 Task: Create a due date automation trigger when advanced on, on the tuesday after a card is due add content with a name or a description starting with resume at 11:00 AM.
Action: Mouse moved to (935, 77)
Screenshot: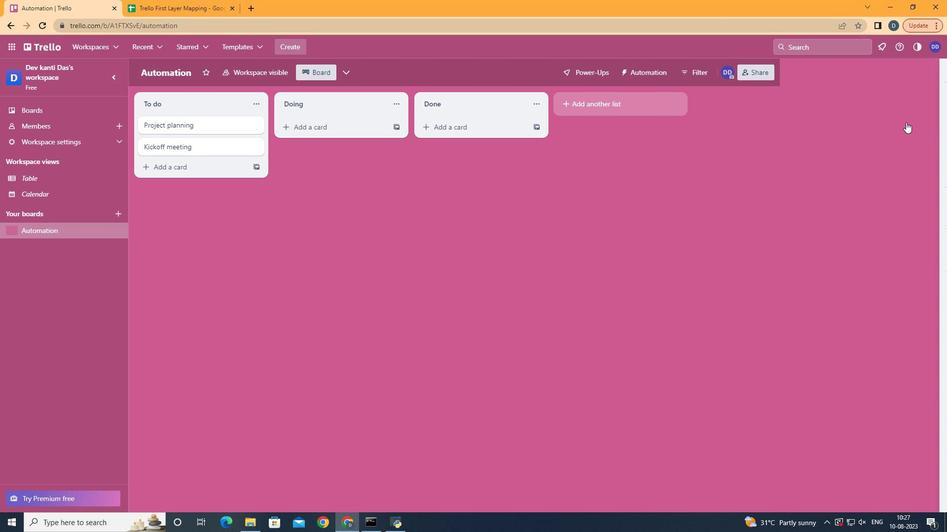
Action: Mouse pressed left at (935, 77)
Screenshot: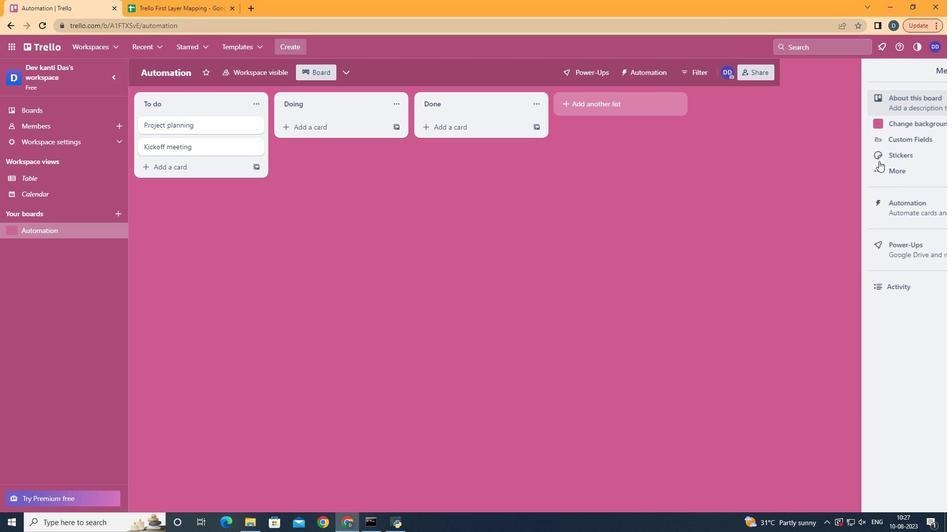 
Action: Mouse moved to (857, 219)
Screenshot: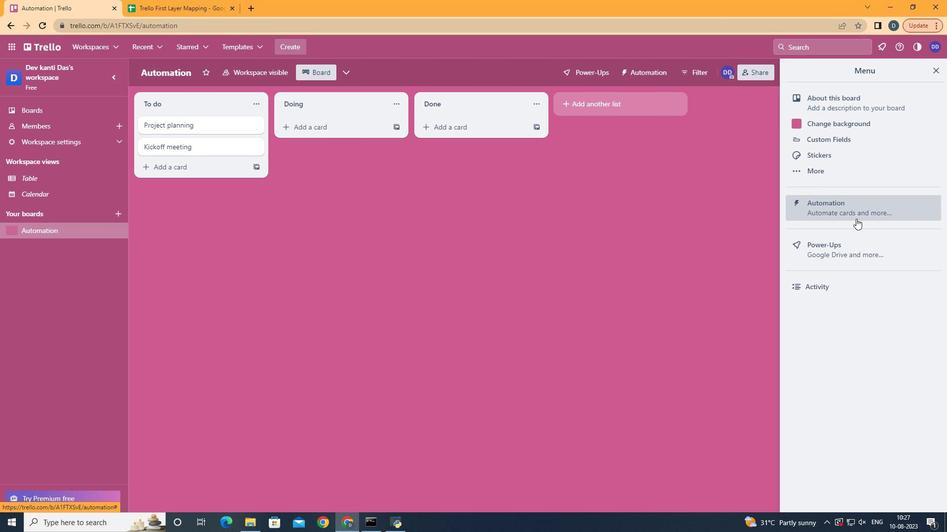 
Action: Mouse pressed left at (857, 219)
Screenshot: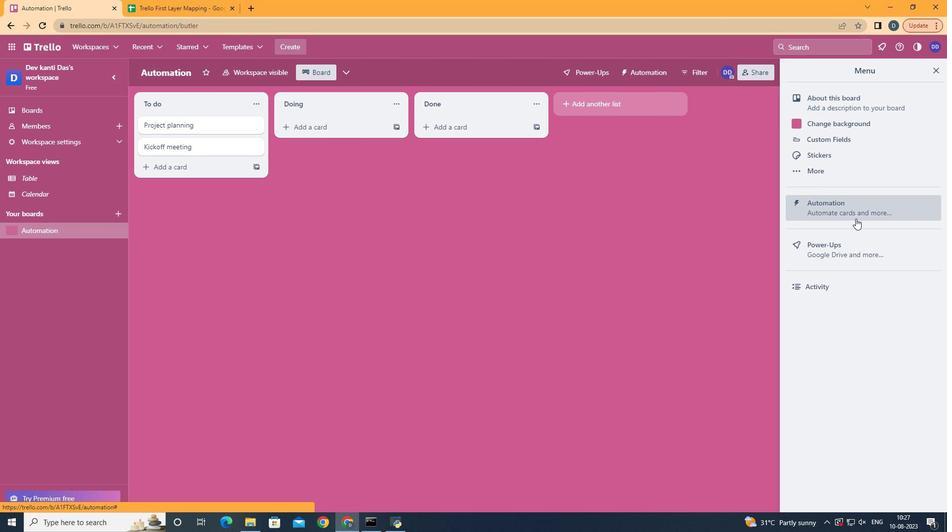 
Action: Mouse moved to (164, 200)
Screenshot: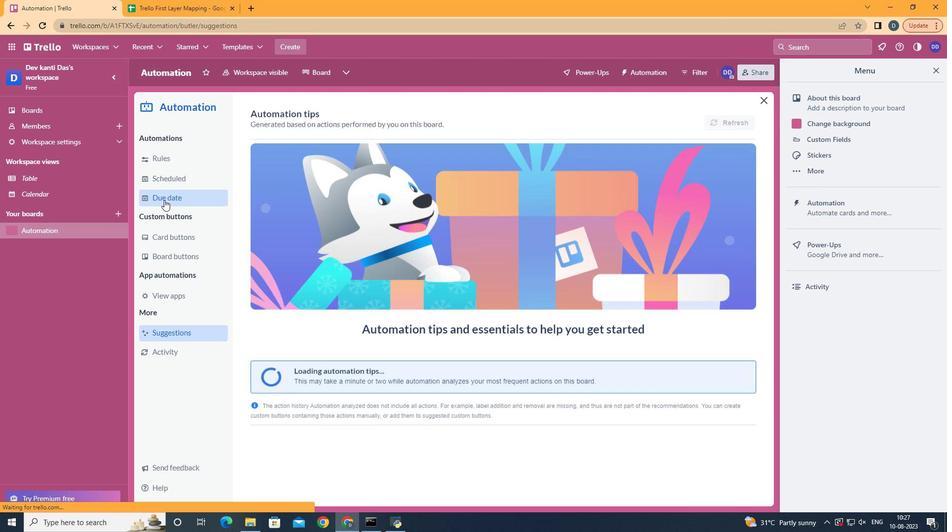 
Action: Mouse pressed left at (164, 200)
Screenshot: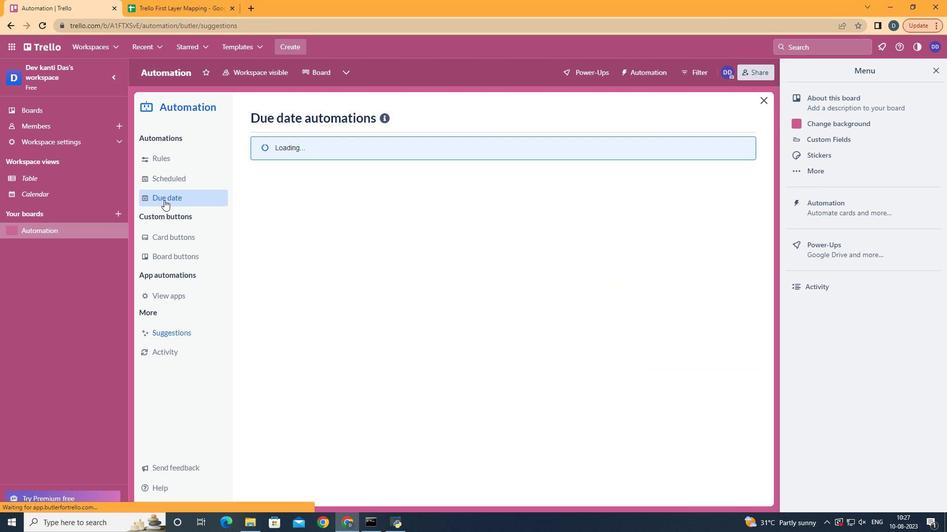 
Action: Mouse moved to (693, 117)
Screenshot: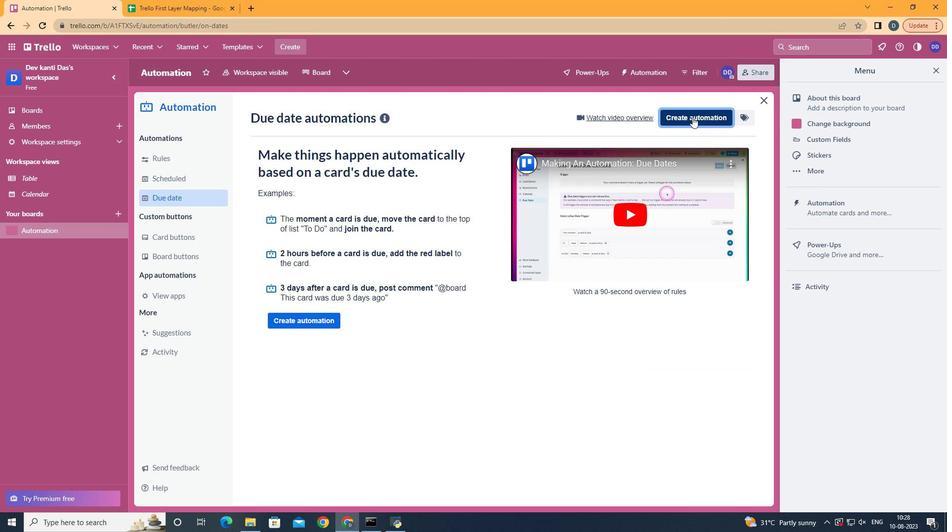 
Action: Mouse pressed left at (693, 117)
Screenshot: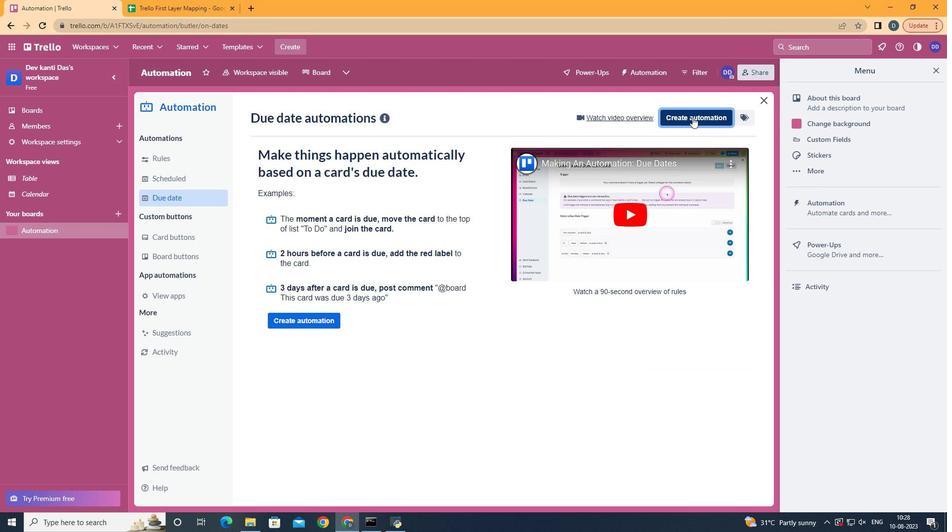
Action: Mouse moved to (524, 214)
Screenshot: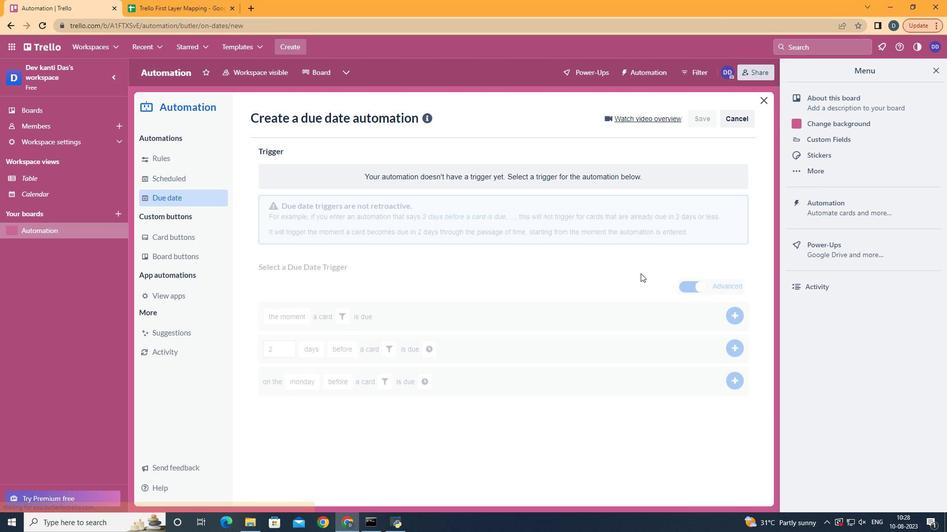 
Action: Mouse pressed left at (524, 214)
Screenshot: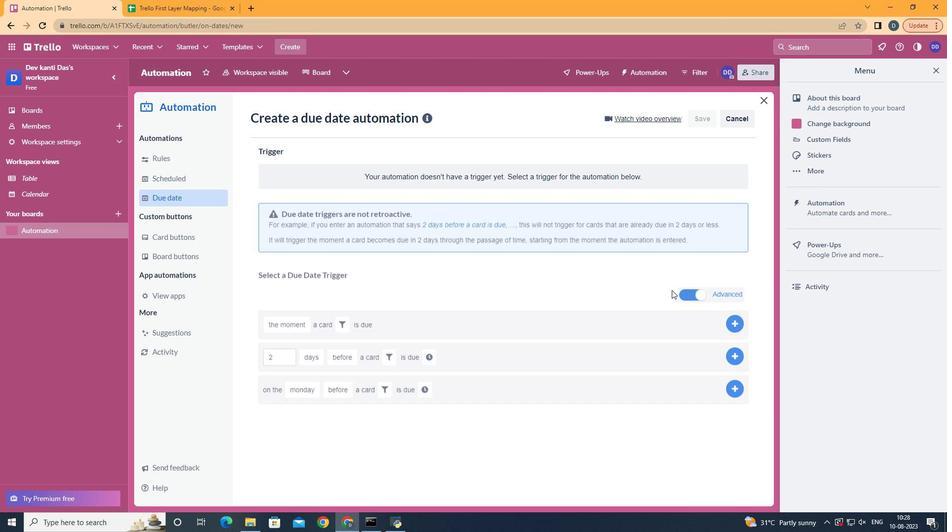 
Action: Mouse moved to (324, 269)
Screenshot: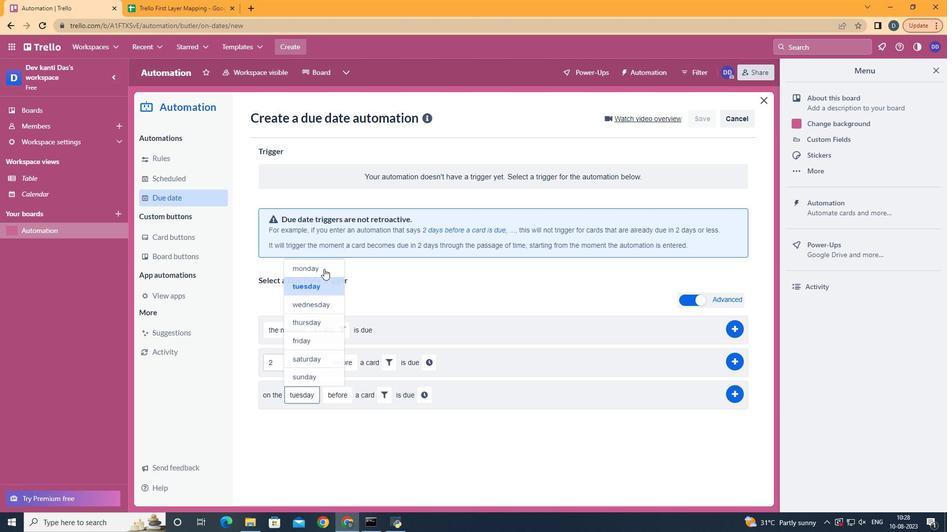
Action: Mouse pressed left at (324, 269)
Screenshot: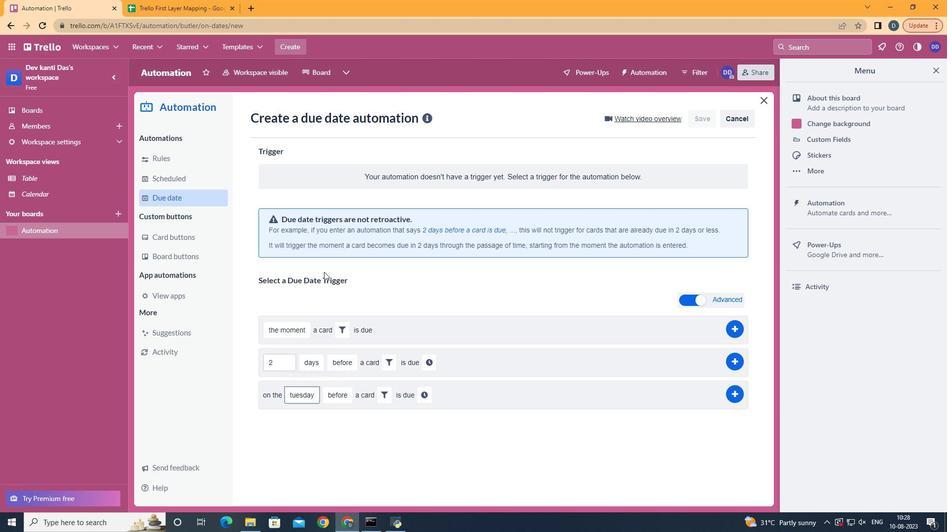 
Action: Mouse moved to (348, 434)
Screenshot: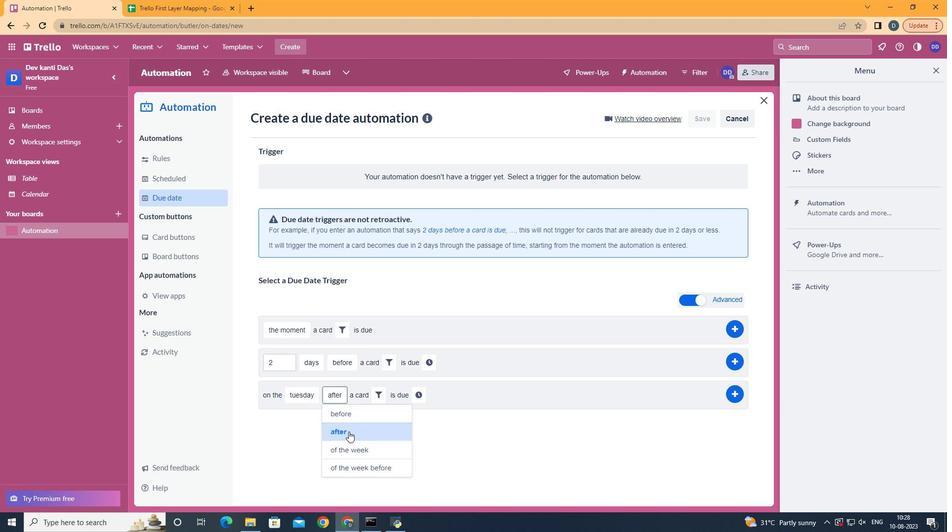 
Action: Mouse pressed left at (348, 434)
Screenshot: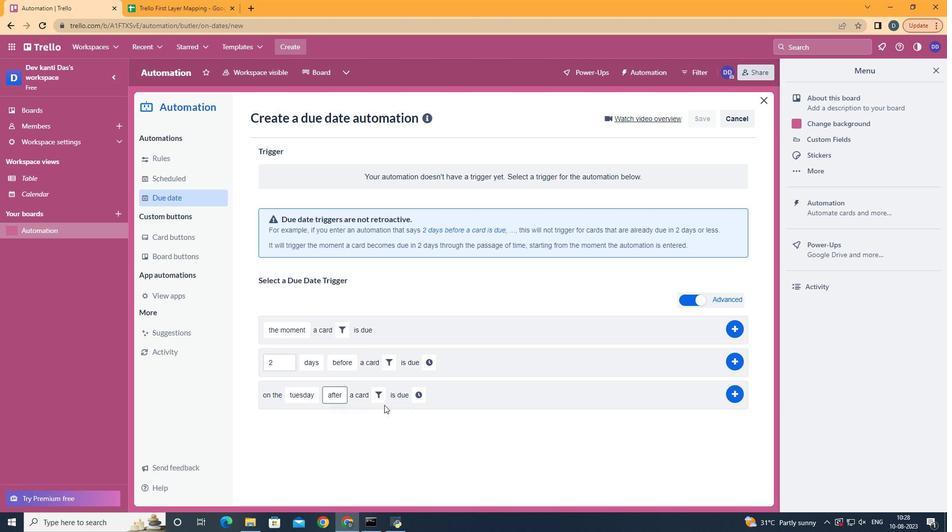 
Action: Mouse moved to (385, 393)
Screenshot: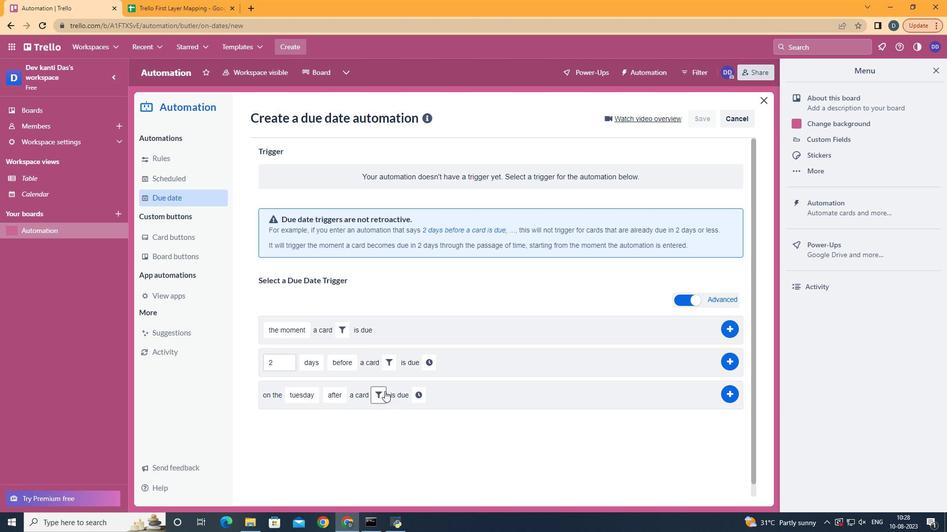 
Action: Mouse pressed left at (385, 393)
Screenshot: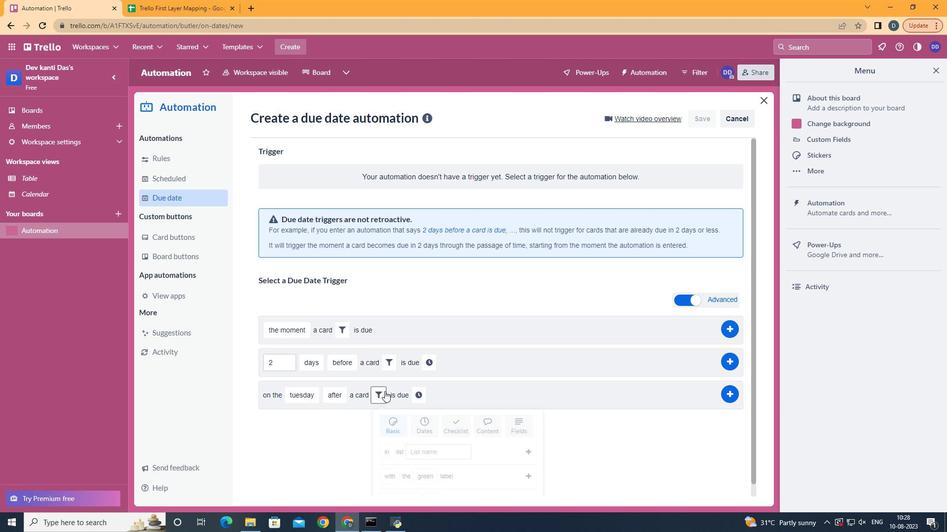 
Action: Mouse moved to (503, 425)
Screenshot: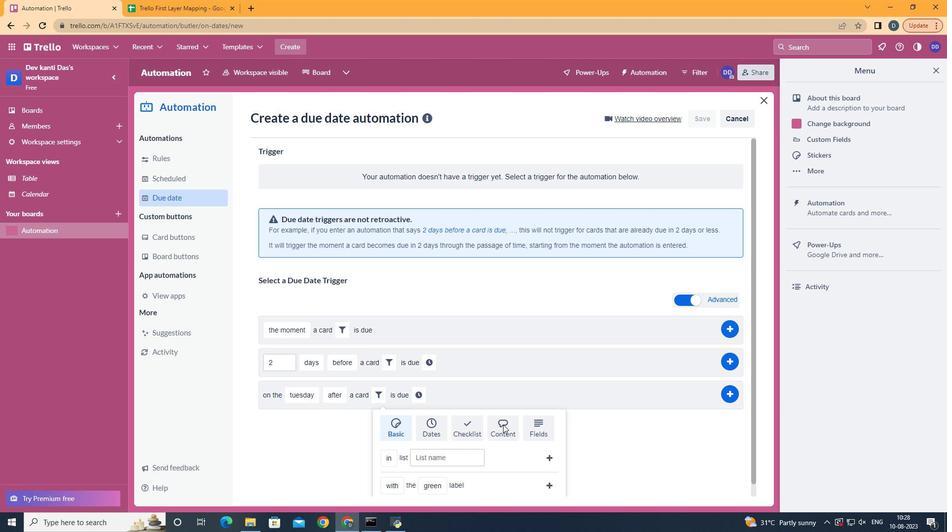 
Action: Mouse pressed left at (503, 425)
Screenshot: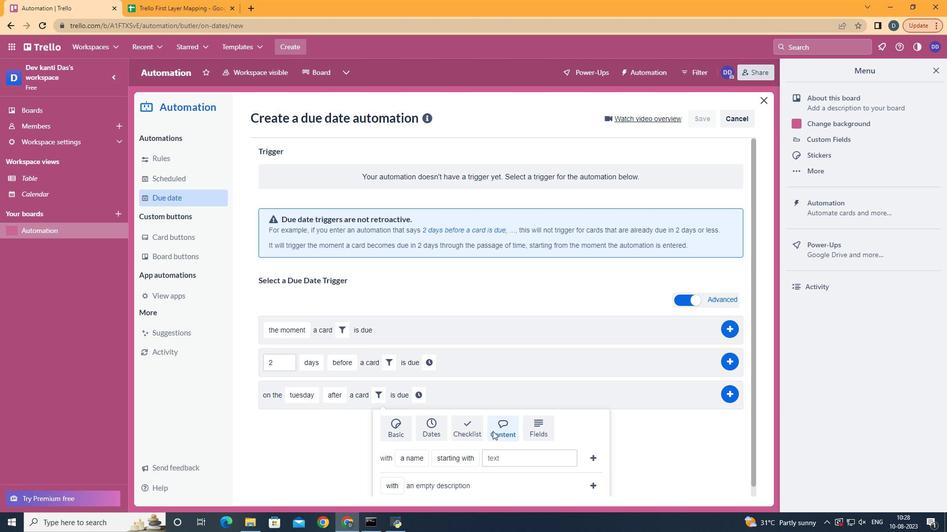 
Action: Mouse moved to (429, 443)
Screenshot: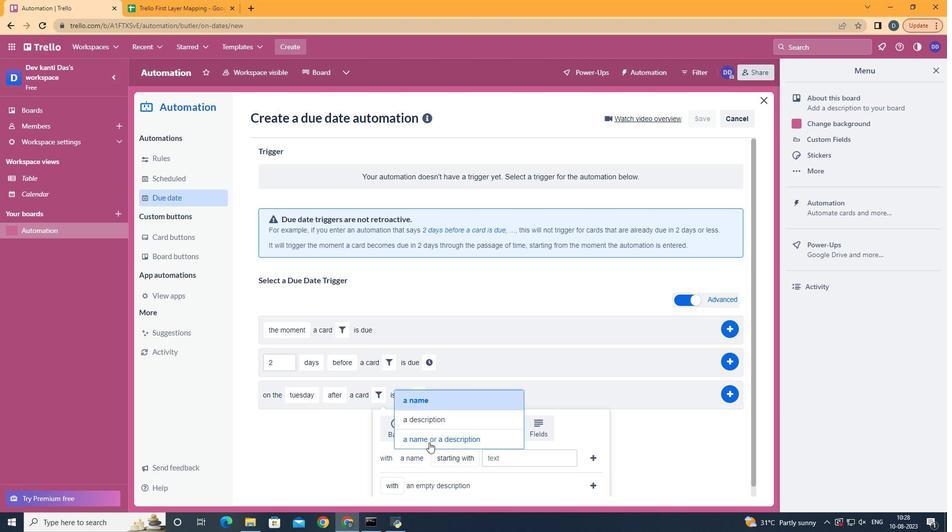
Action: Mouse pressed left at (429, 443)
Screenshot: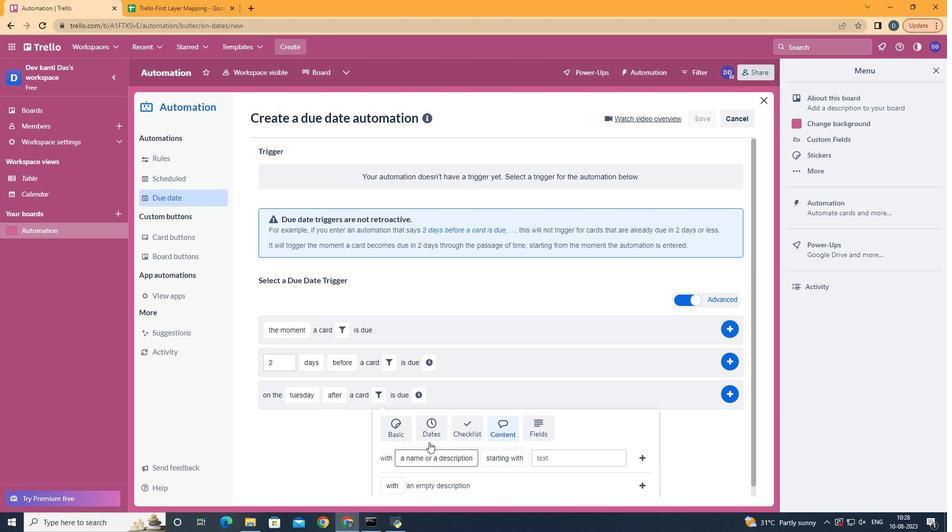 
Action: Mouse moved to (534, 337)
Screenshot: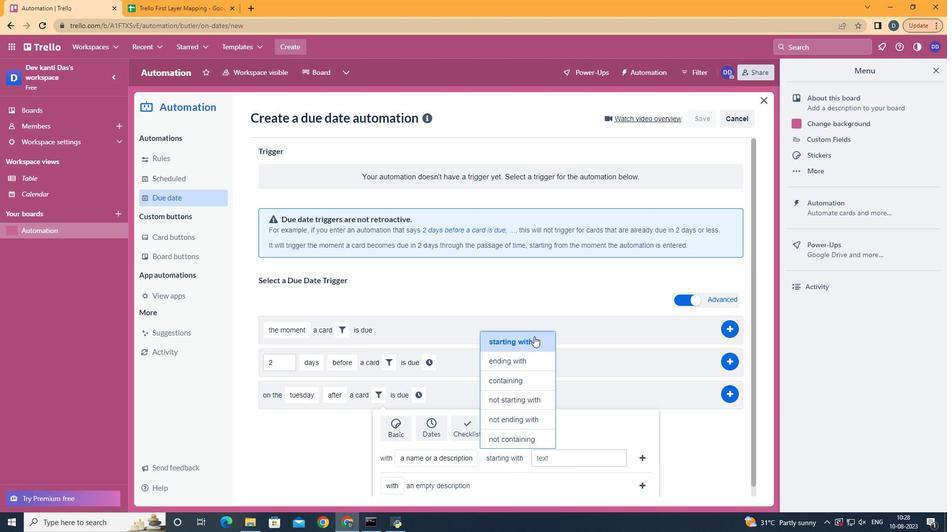 
Action: Mouse pressed left at (534, 337)
Screenshot: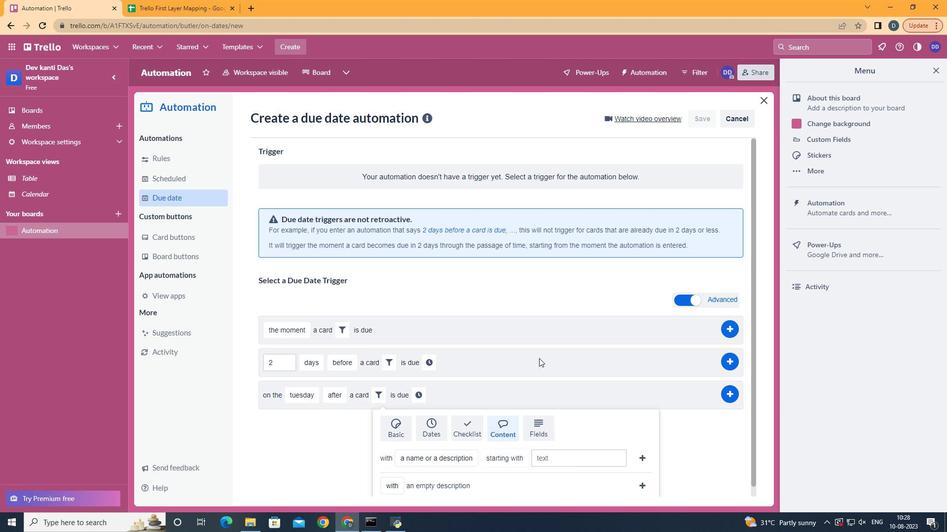 
Action: Mouse moved to (565, 455)
Screenshot: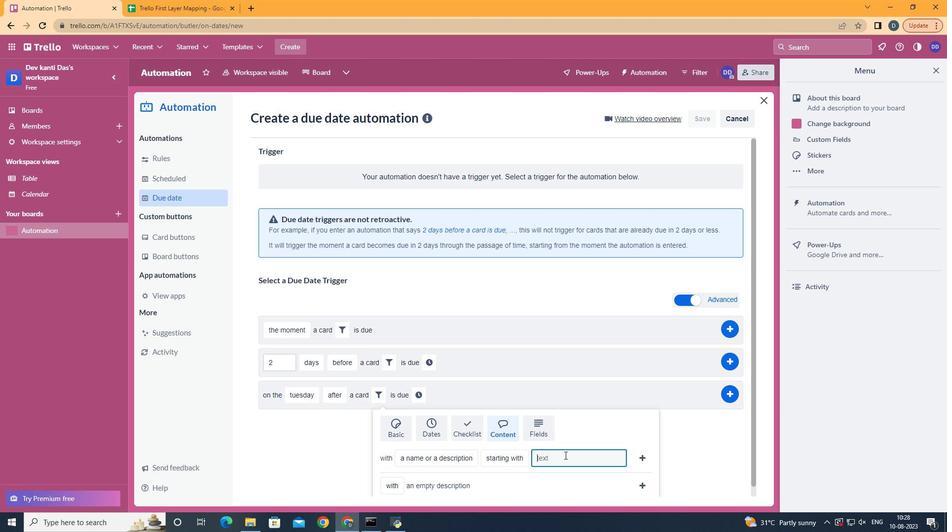 
Action: Mouse pressed left at (565, 455)
Screenshot: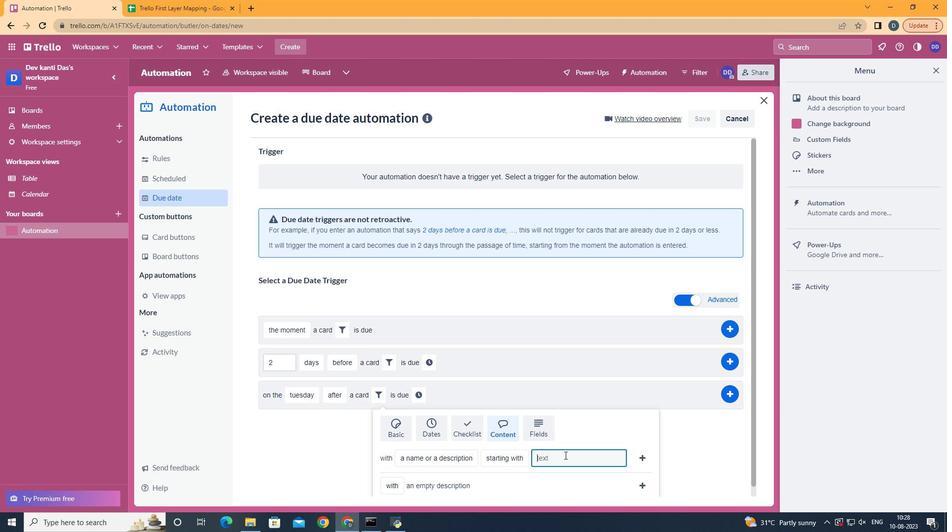 
Action: Mouse moved to (565, 456)
Screenshot: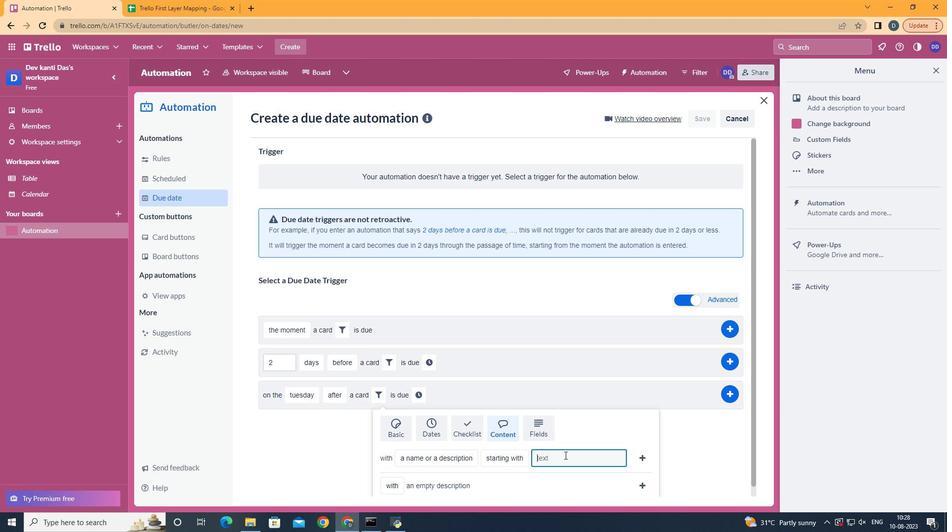 
Action: Key pressed resume
Screenshot: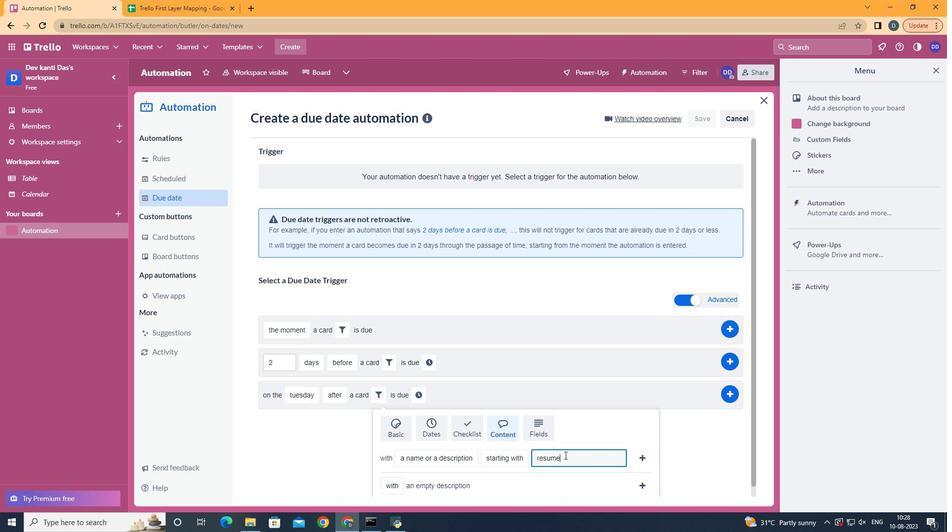 
Action: Mouse moved to (639, 457)
Screenshot: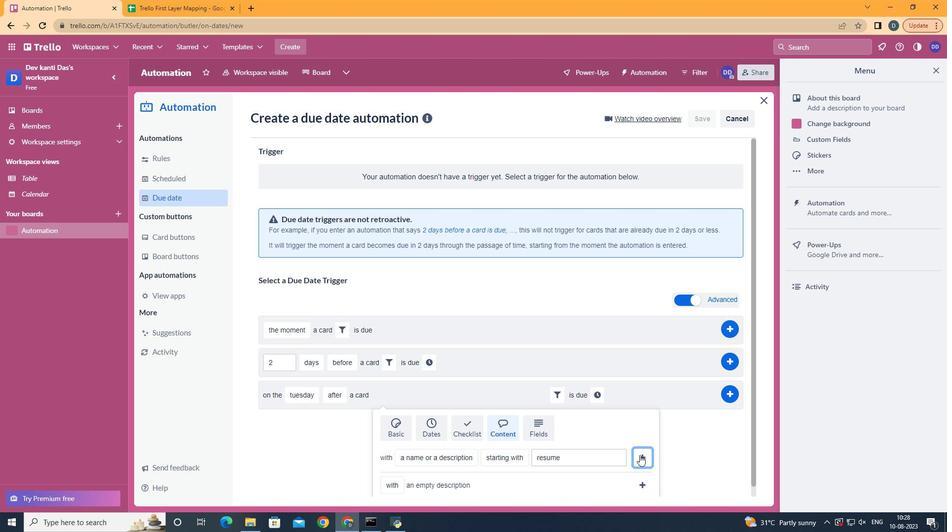 
Action: Mouse pressed left at (639, 457)
Screenshot: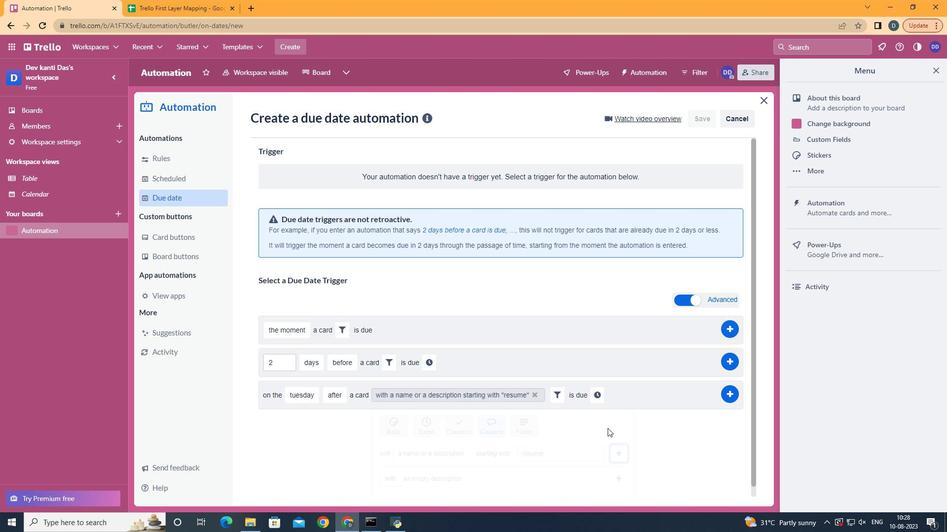 
Action: Mouse moved to (597, 389)
Screenshot: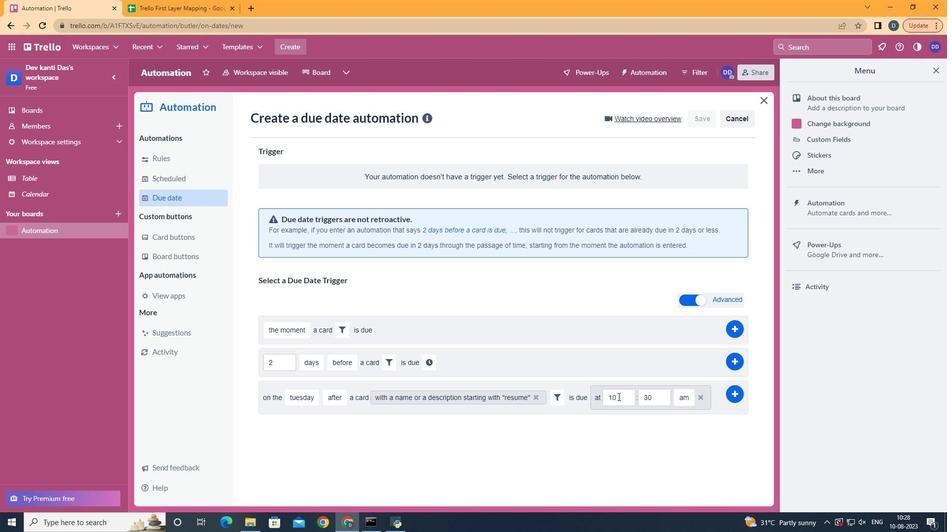 
Action: Mouse pressed left at (597, 389)
Screenshot: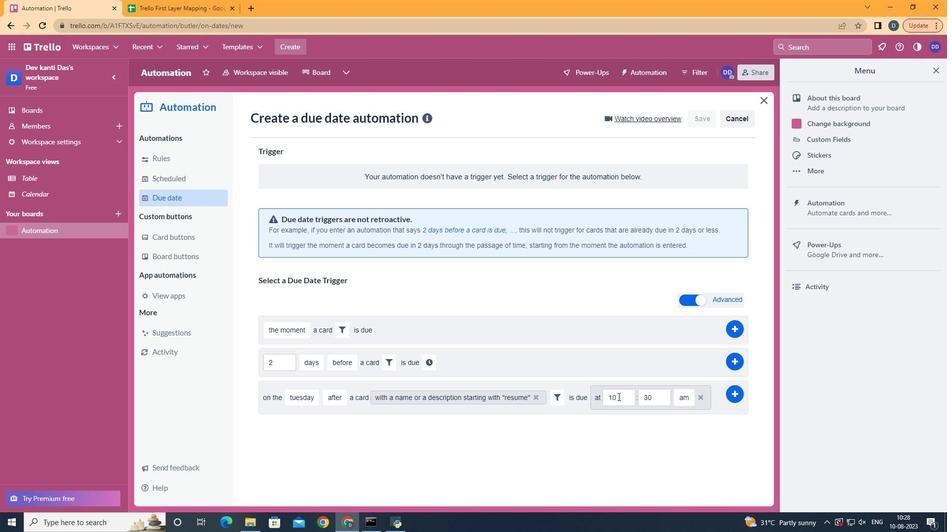 
Action: Mouse moved to (625, 399)
Screenshot: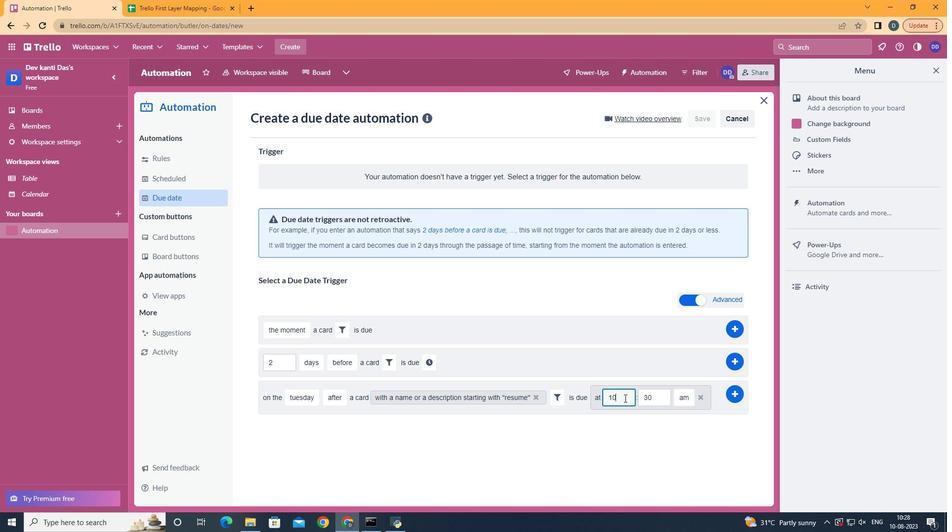 
Action: Mouse pressed left at (625, 399)
Screenshot: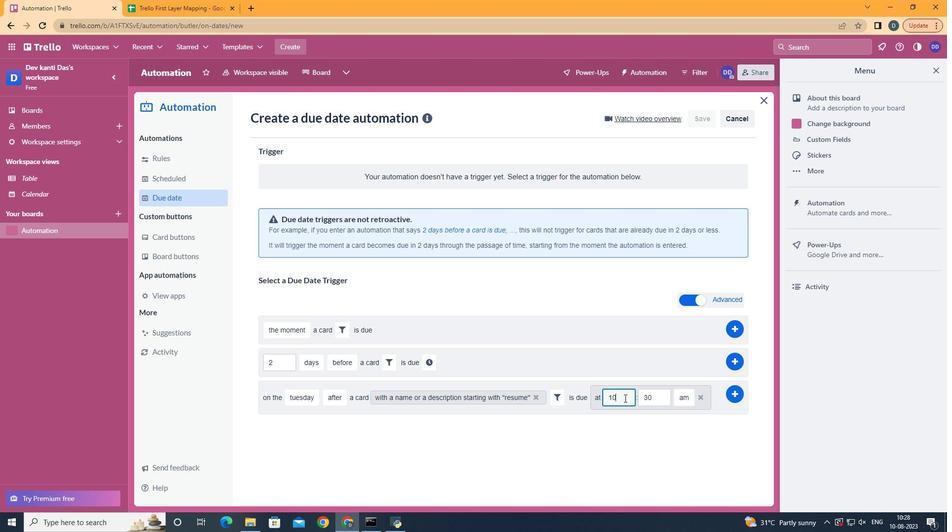 
Action: Key pressed <Key.backspace>1
Screenshot: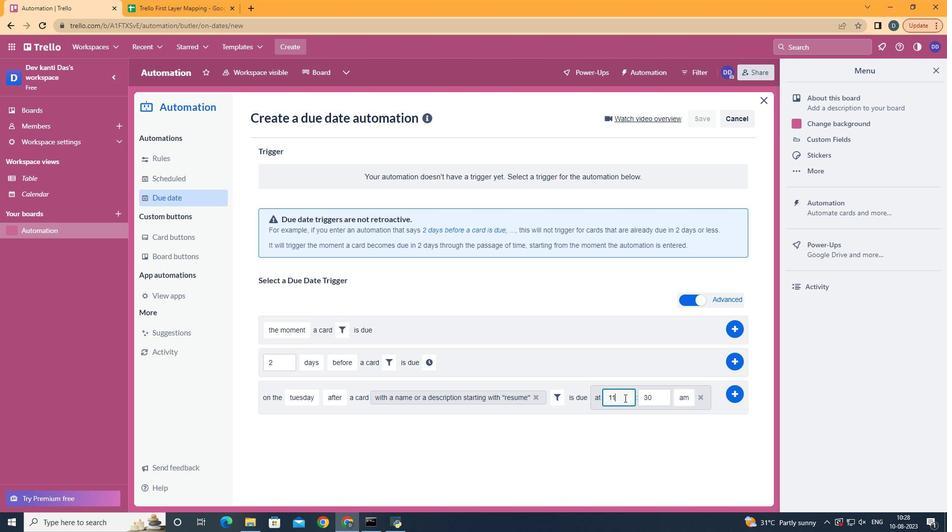 
Action: Mouse moved to (658, 408)
Screenshot: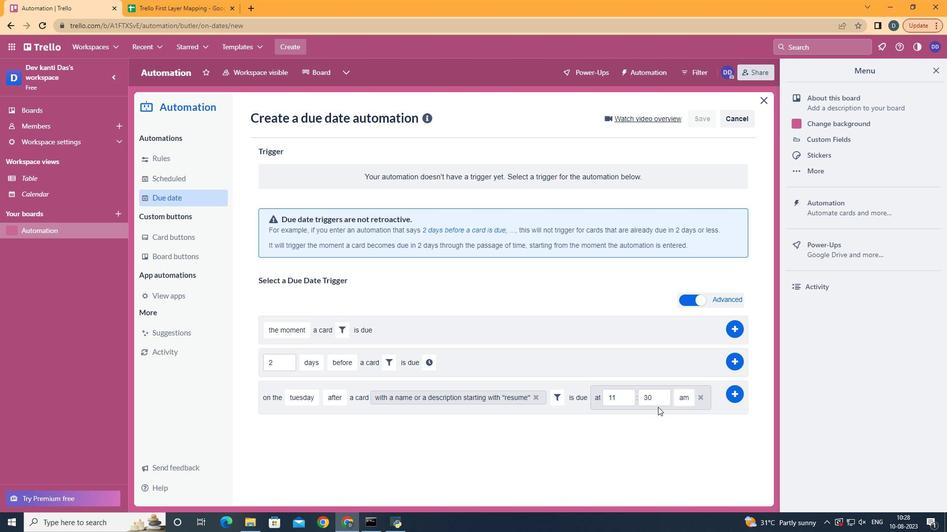
Action: Mouse pressed left at (658, 408)
Screenshot: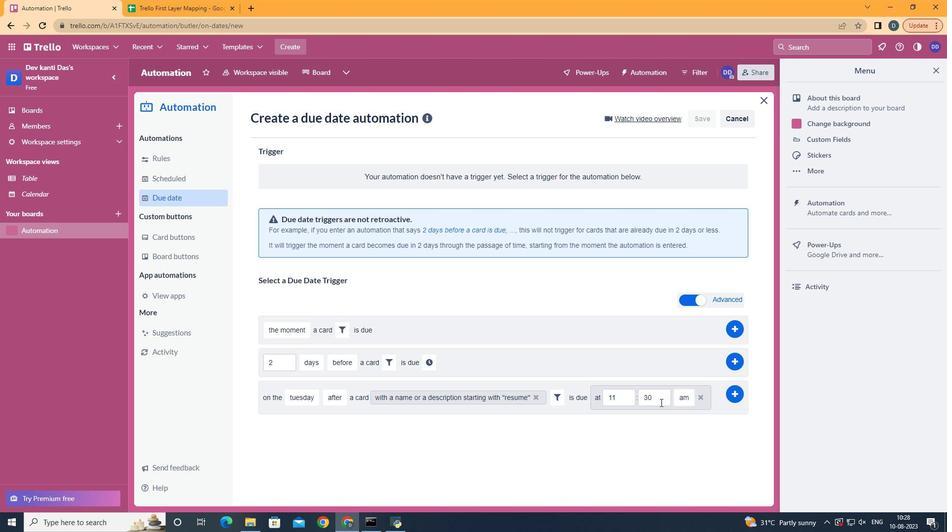 
Action: Mouse moved to (661, 400)
Screenshot: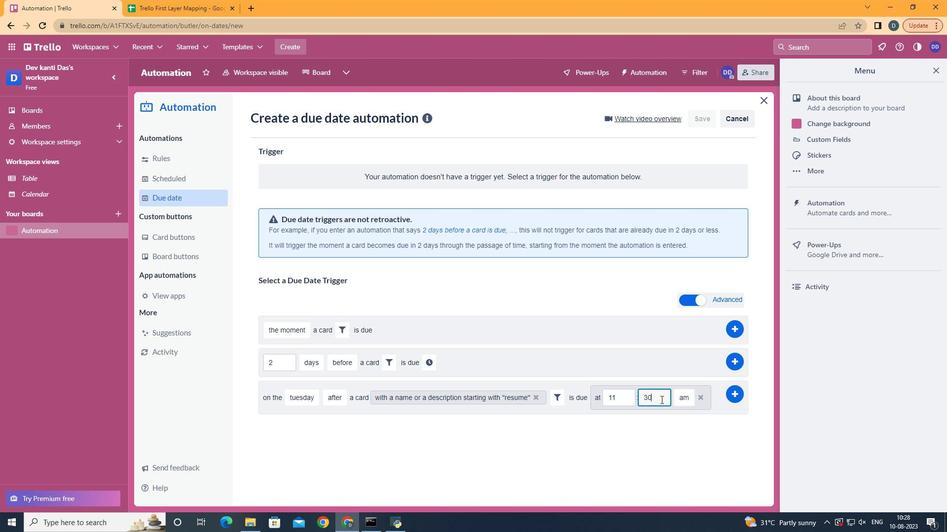 
Action: Mouse pressed left at (661, 400)
Screenshot: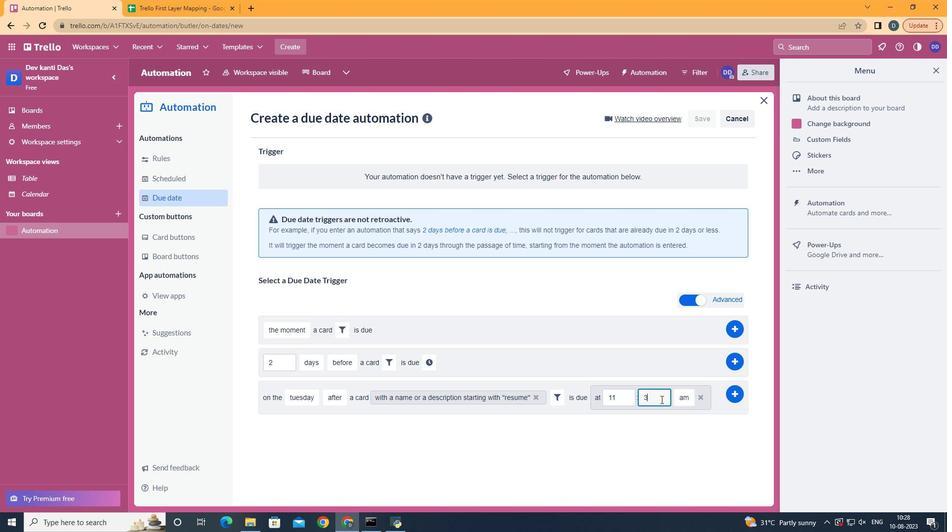 
Action: Key pressed <Key.backspace><Key.backspace>00
Screenshot: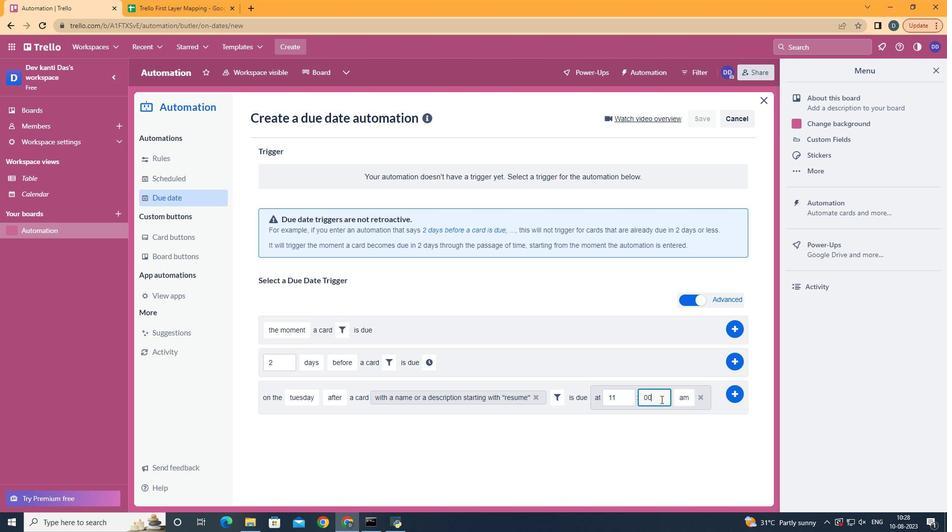 
Action: Mouse moved to (737, 391)
Screenshot: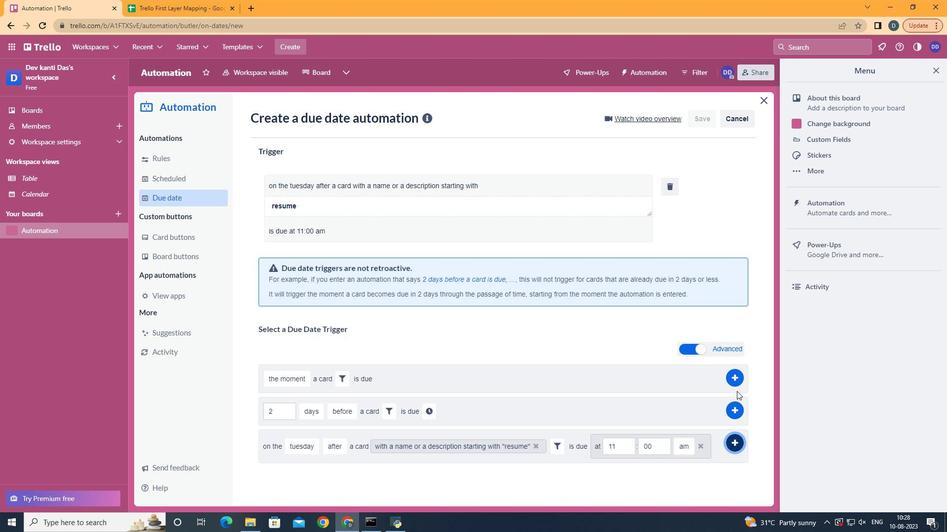 
Action: Mouse pressed left at (737, 391)
Screenshot: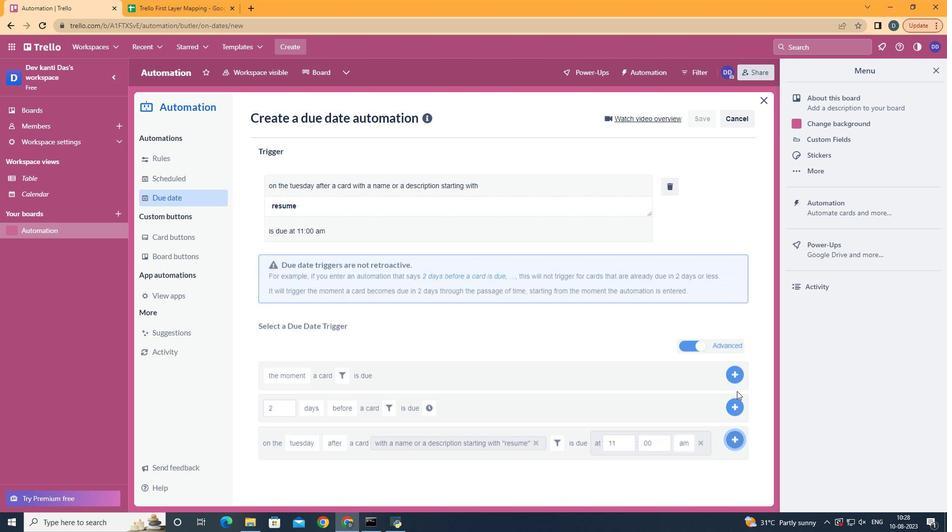 
Action: Mouse moved to (503, 252)
Screenshot: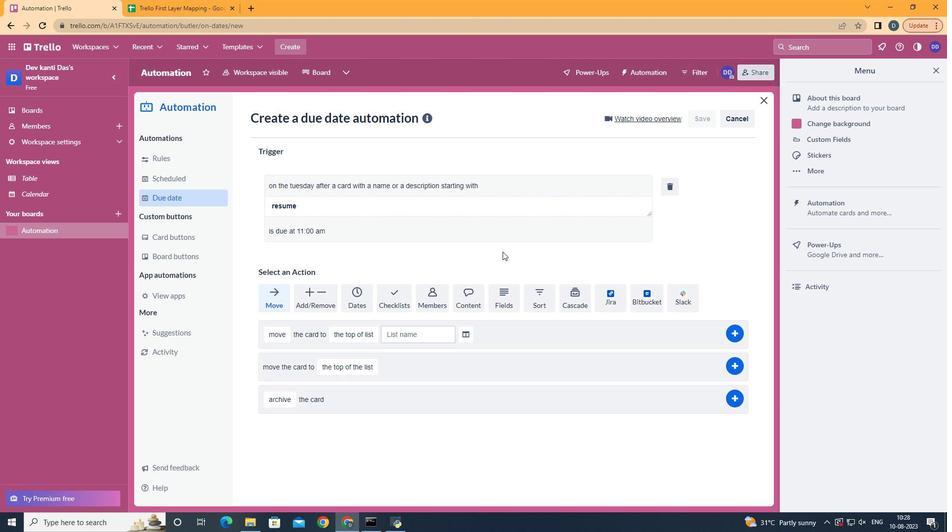 
